 Task: Assign Person0001 as Assignee of Child Issue ChildIssue0005 of Issue Issue0003 in Backlog  in Scrum Project Project0001 in Jira
Action: Mouse moved to (437, 486)
Screenshot: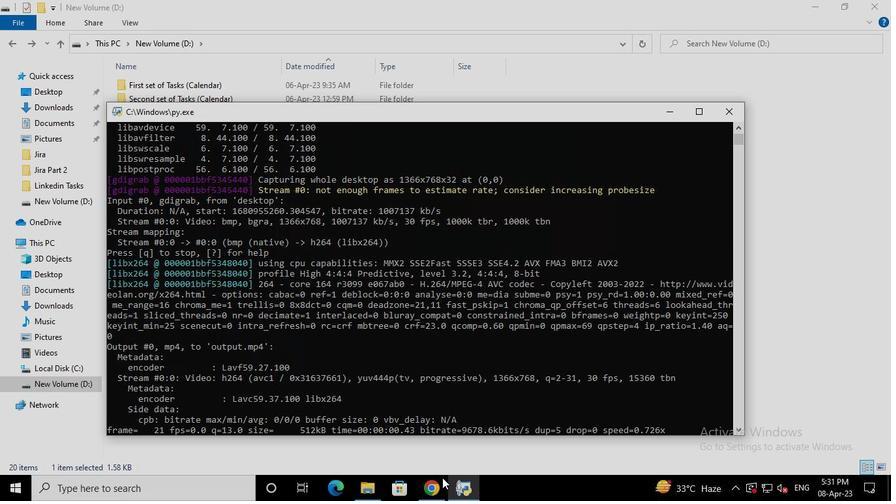 
Action: Mouse pressed left at (437, 486)
Screenshot: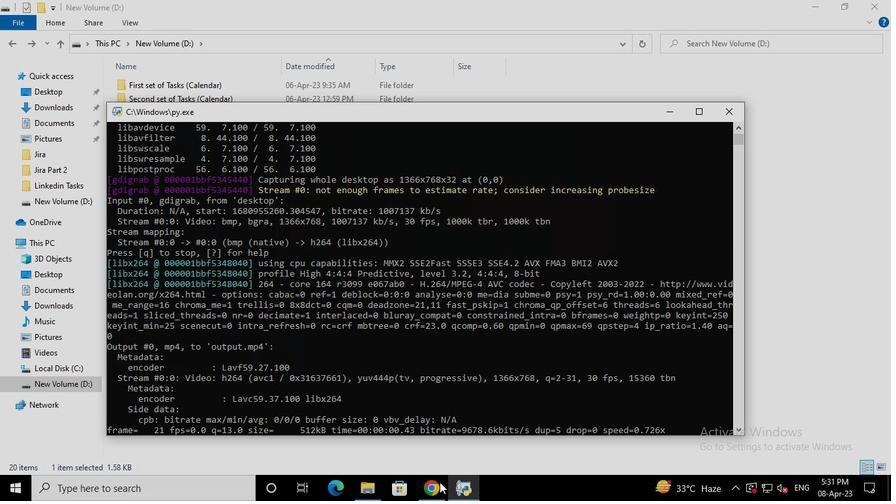 
Action: Mouse moved to (78, 201)
Screenshot: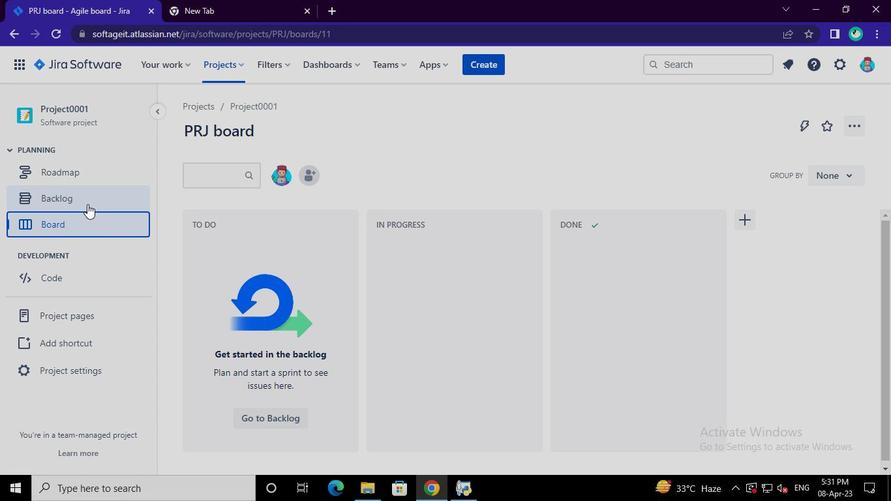 
Action: Mouse pressed left at (78, 201)
Screenshot: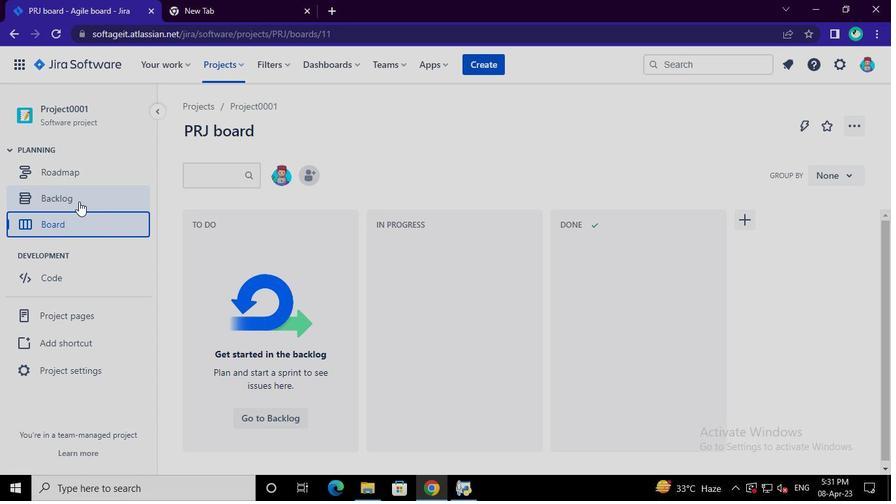 
Action: Mouse moved to (273, 415)
Screenshot: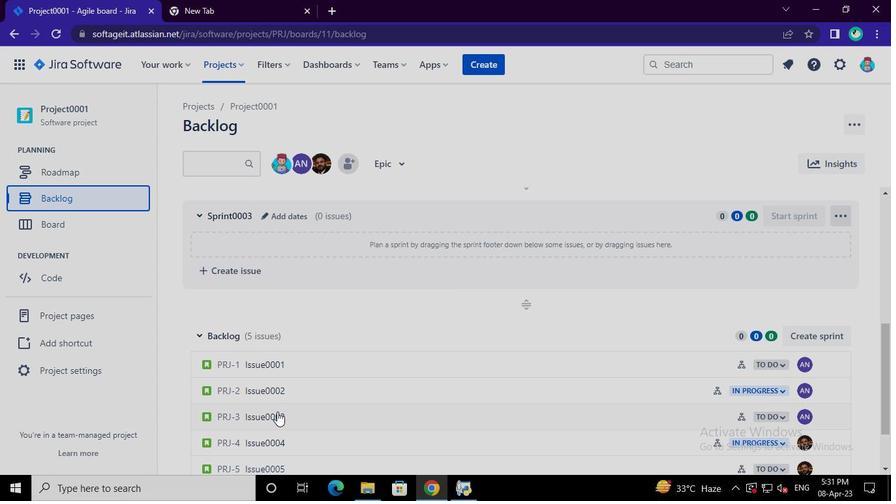 
Action: Mouse pressed left at (273, 415)
Screenshot: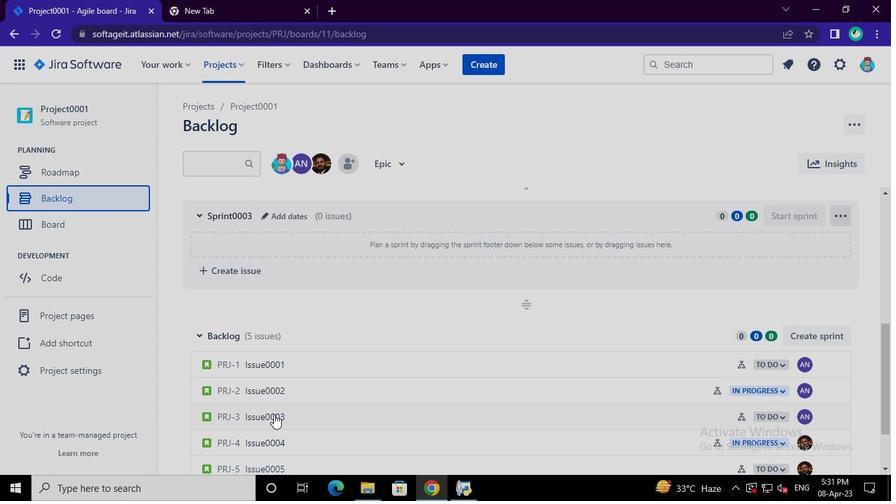 
Action: Mouse moved to (807, 351)
Screenshot: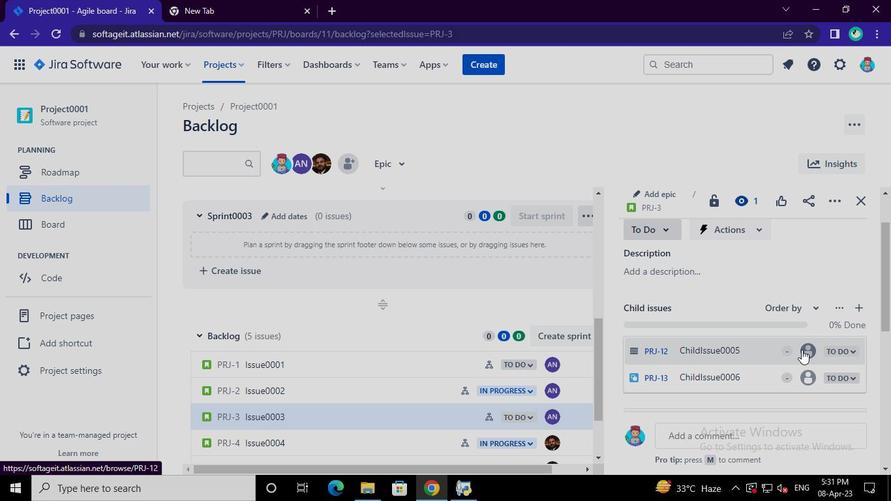 
Action: Mouse pressed left at (807, 351)
Screenshot: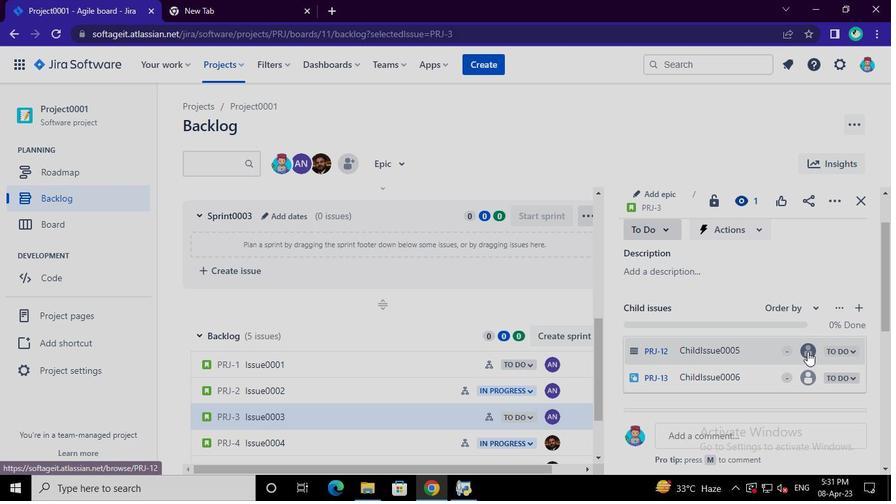 
Action: Mouse moved to (725, 377)
Screenshot: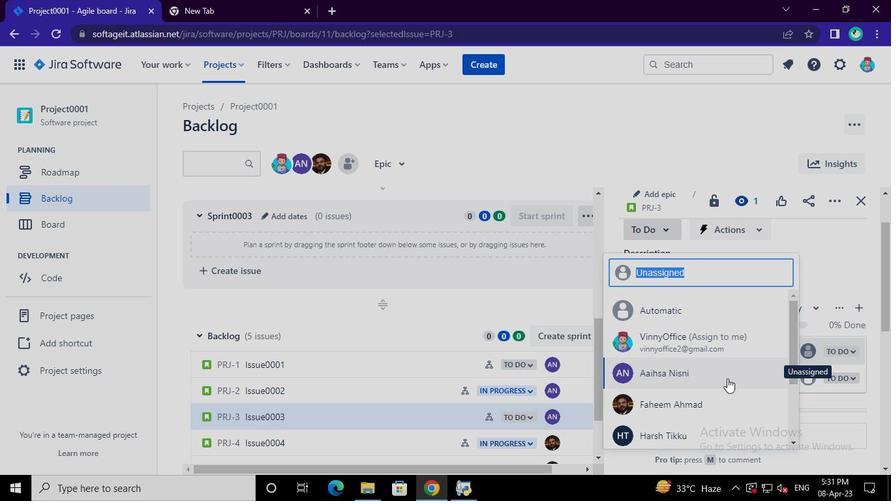 
Action: Mouse pressed left at (725, 377)
Screenshot: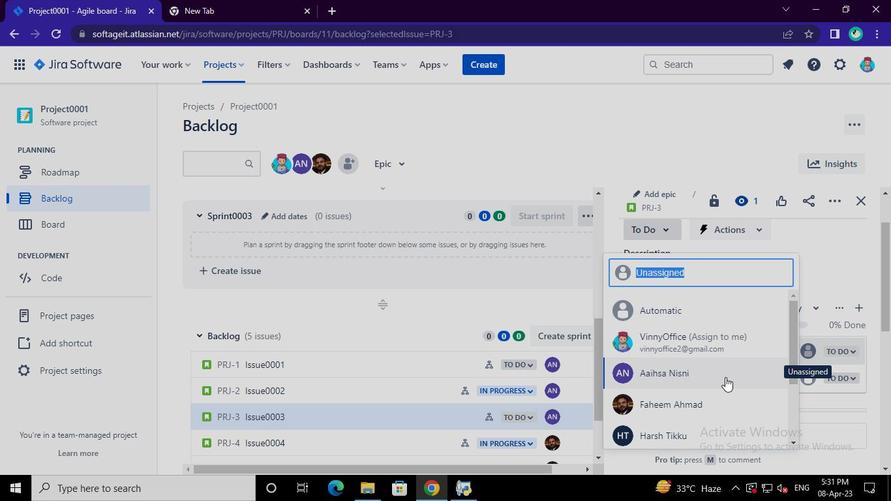 
Action: Mouse moved to (465, 490)
Screenshot: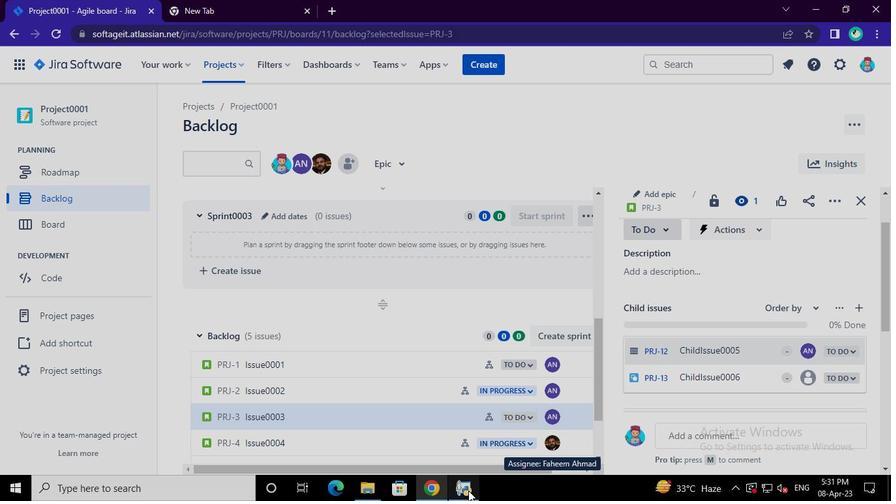 
Action: Mouse pressed left at (465, 490)
Screenshot: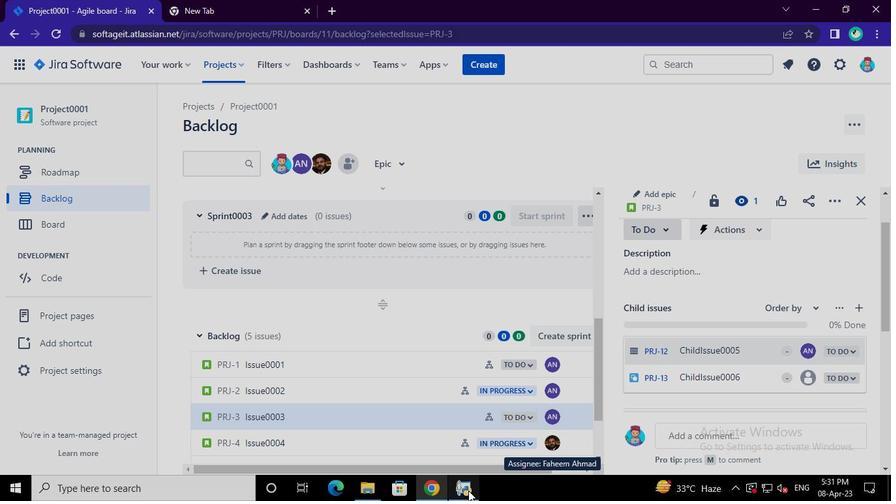 
Action: Mouse moved to (740, 112)
Screenshot: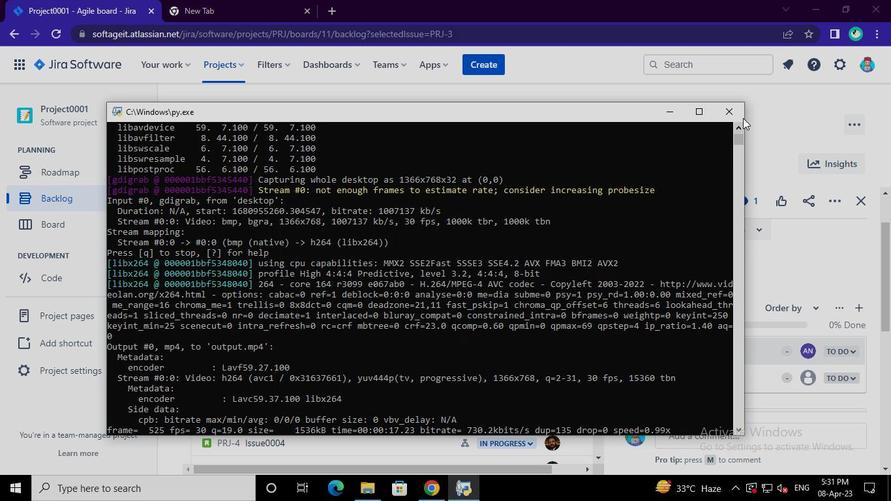 
Action: Mouse pressed left at (740, 112)
Screenshot: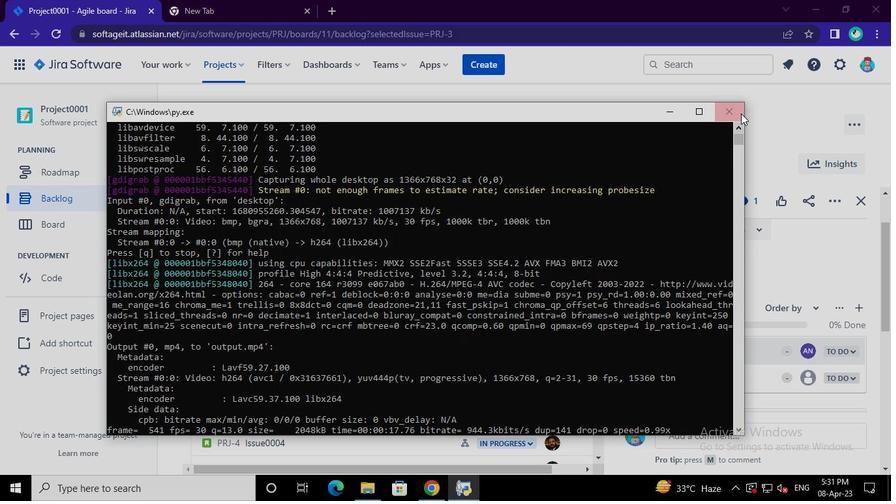 
